 Task: Look for products in the category "First Aid & Outdoor Essentials" from Shikai only.
Action: Mouse pressed left at (275, 128)
Screenshot: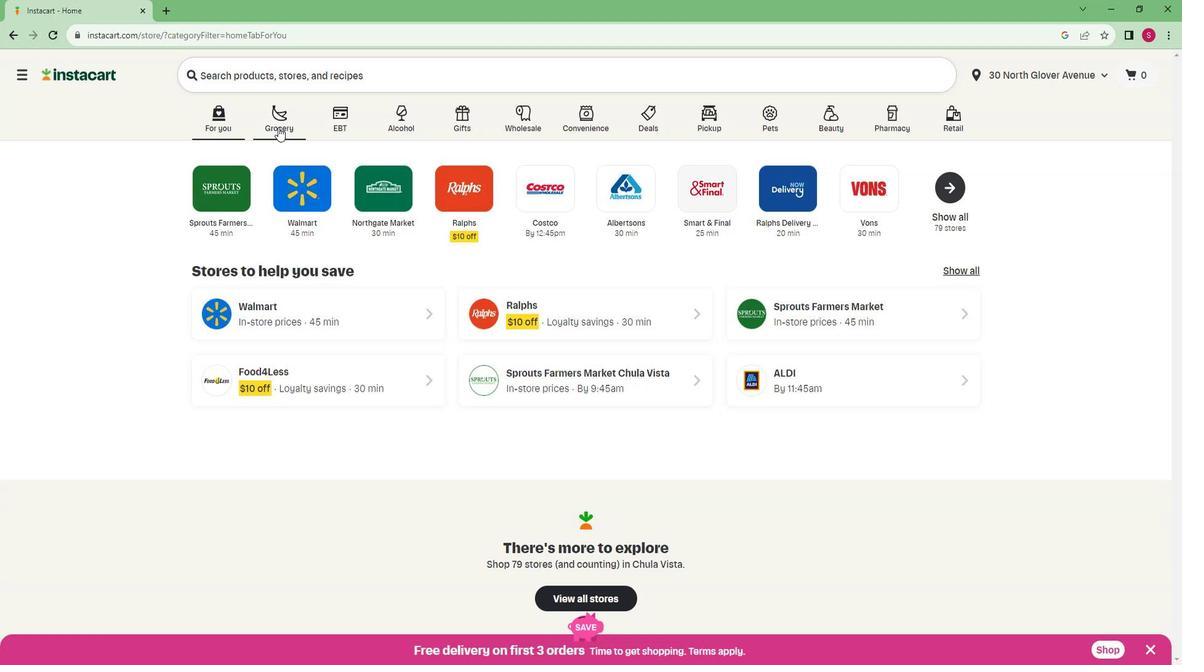 
Action: Mouse moved to (253, 344)
Screenshot: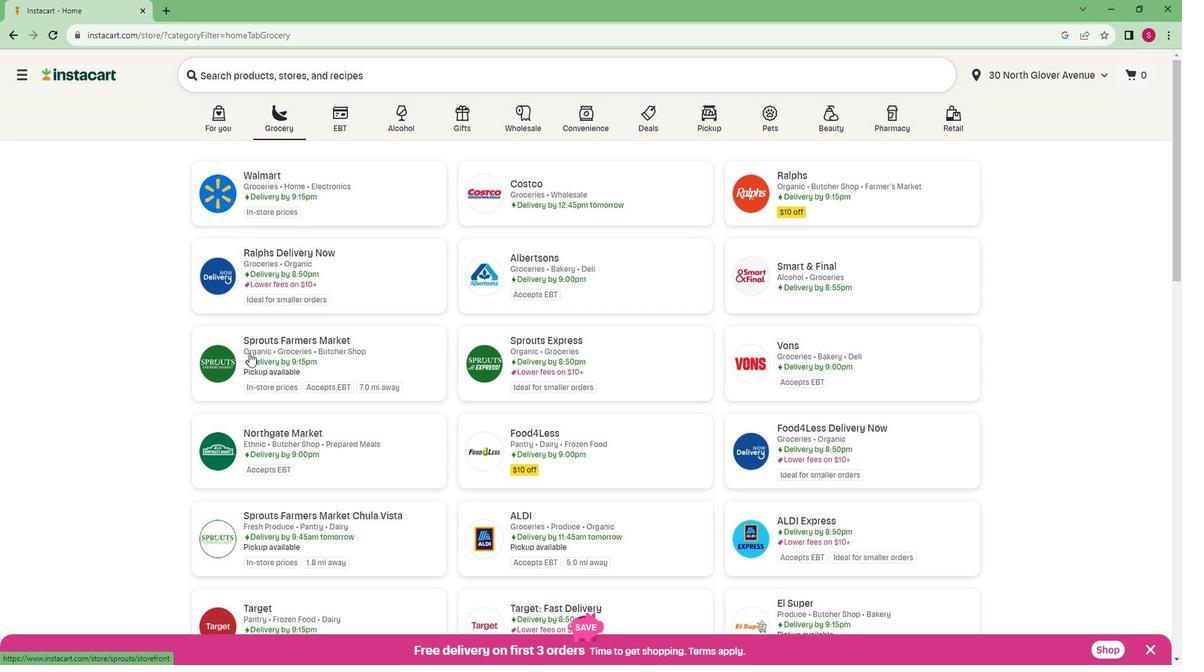 
Action: Mouse pressed left at (253, 344)
Screenshot: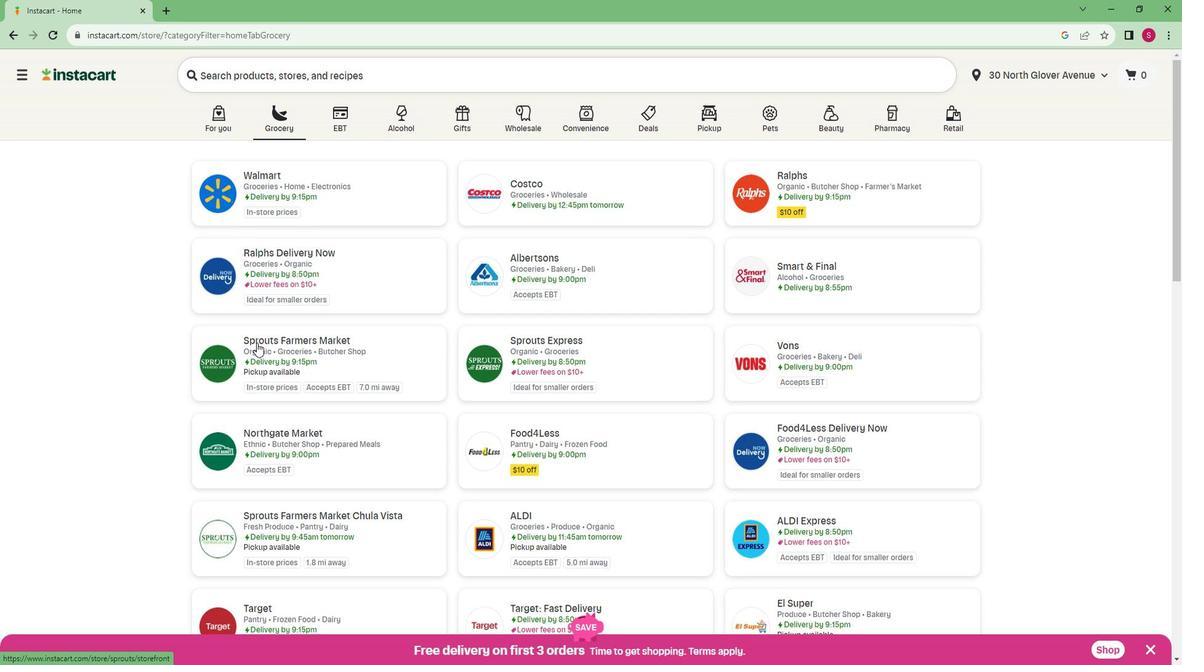 
Action: Mouse moved to (60, 485)
Screenshot: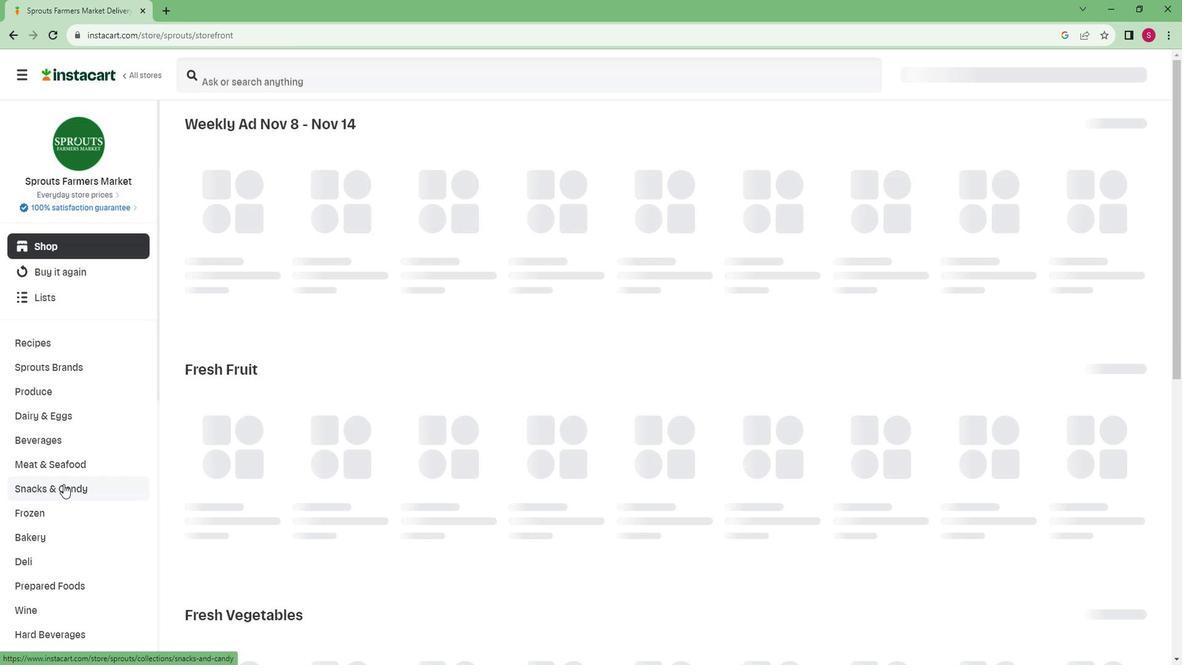 
Action: Mouse scrolled (60, 485) with delta (0, 0)
Screenshot: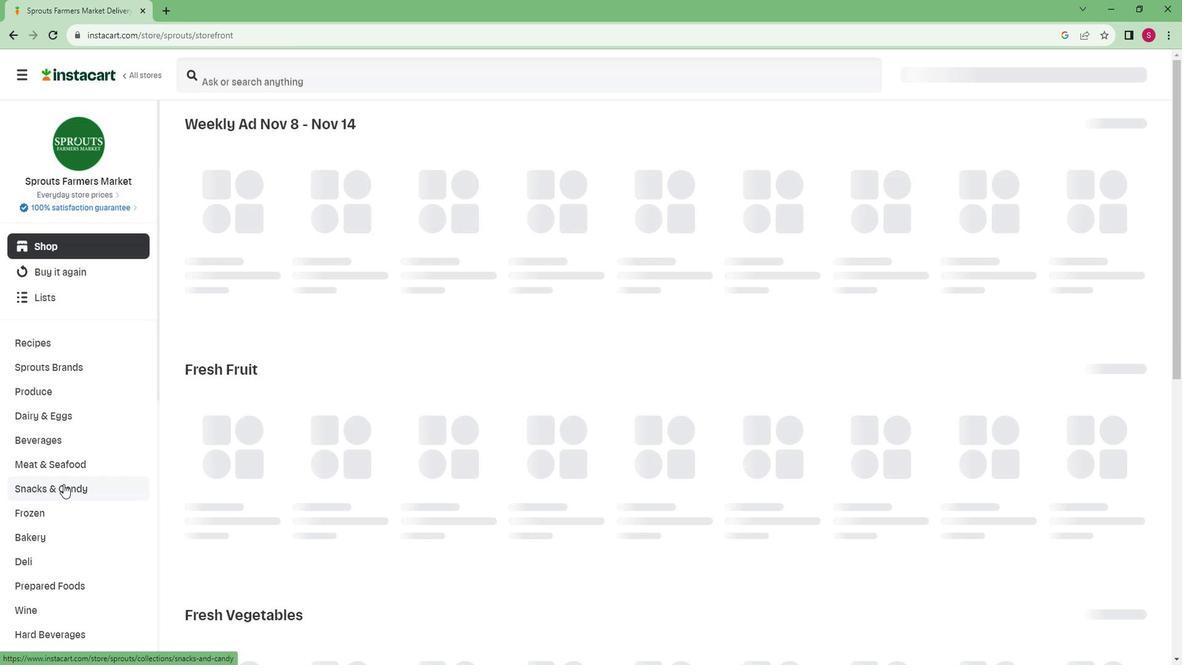 
Action: Mouse scrolled (60, 485) with delta (0, 0)
Screenshot: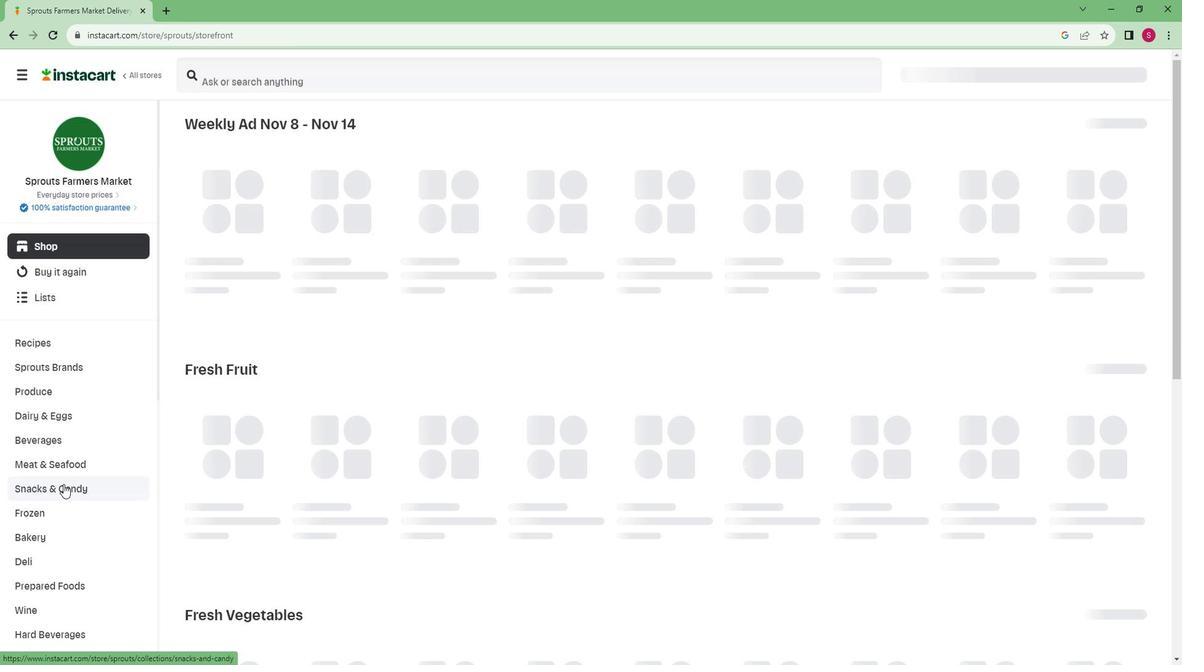 
Action: Mouse scrolled (60, 485) with delta (0, 0)
Screenshot: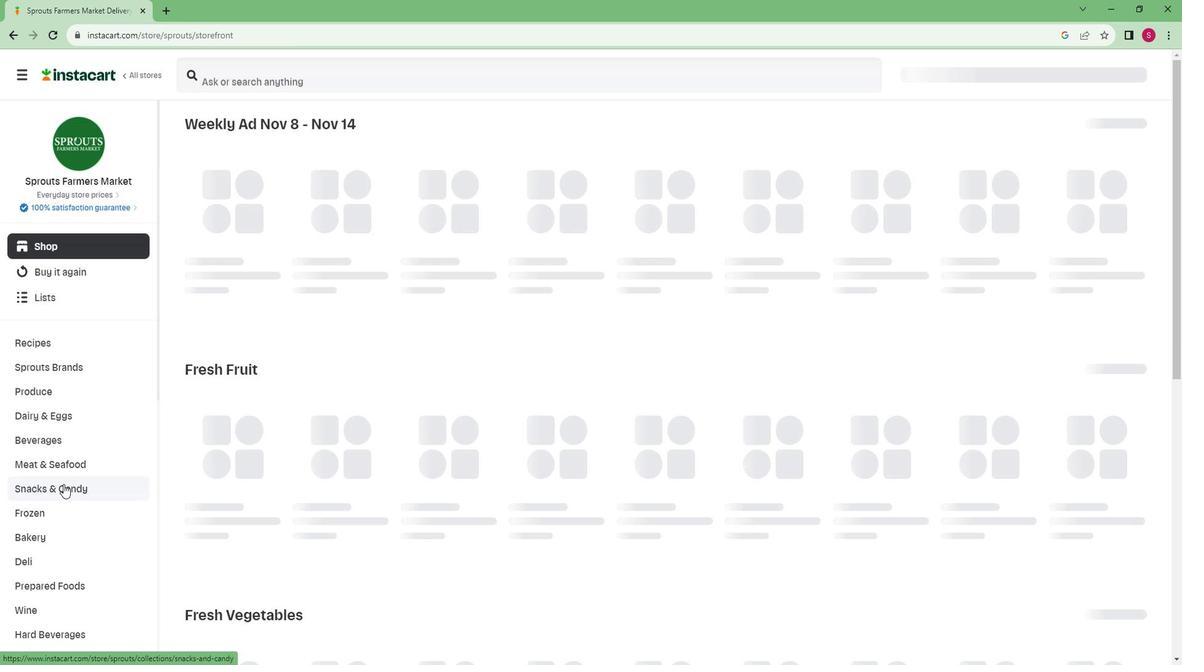 
Action: Mouse scrolled (60, 485) with delta (0, 0)
Screenshot: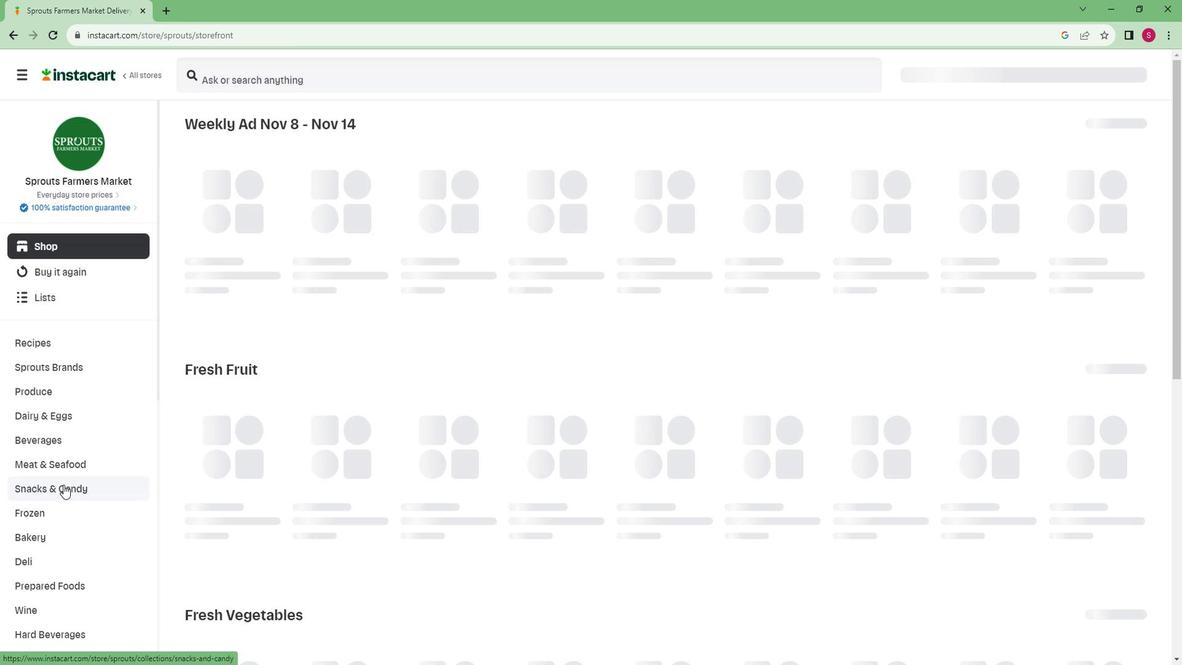 
Action: Mouse scrolled (60, 485) with delta (0, 0)
Screenshot: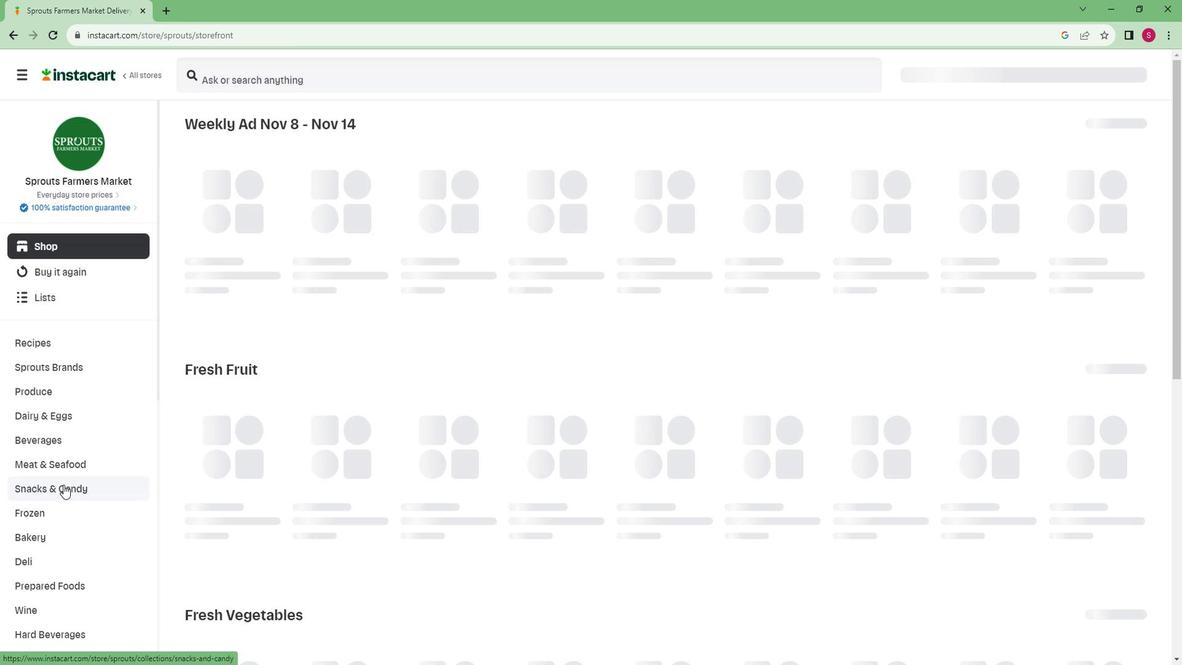 
Action: Mouse scrolled (60, 485) with delta (0, 0)
Screenshot: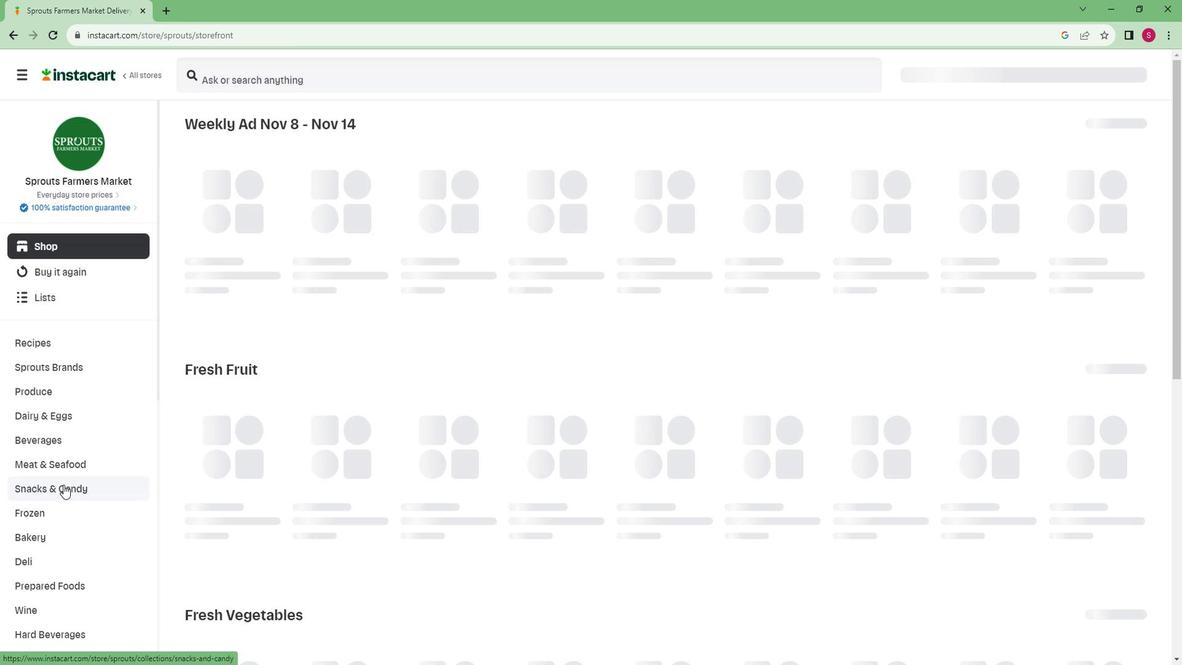 
Action: Mouse moved to (60, 483)
Screenshot: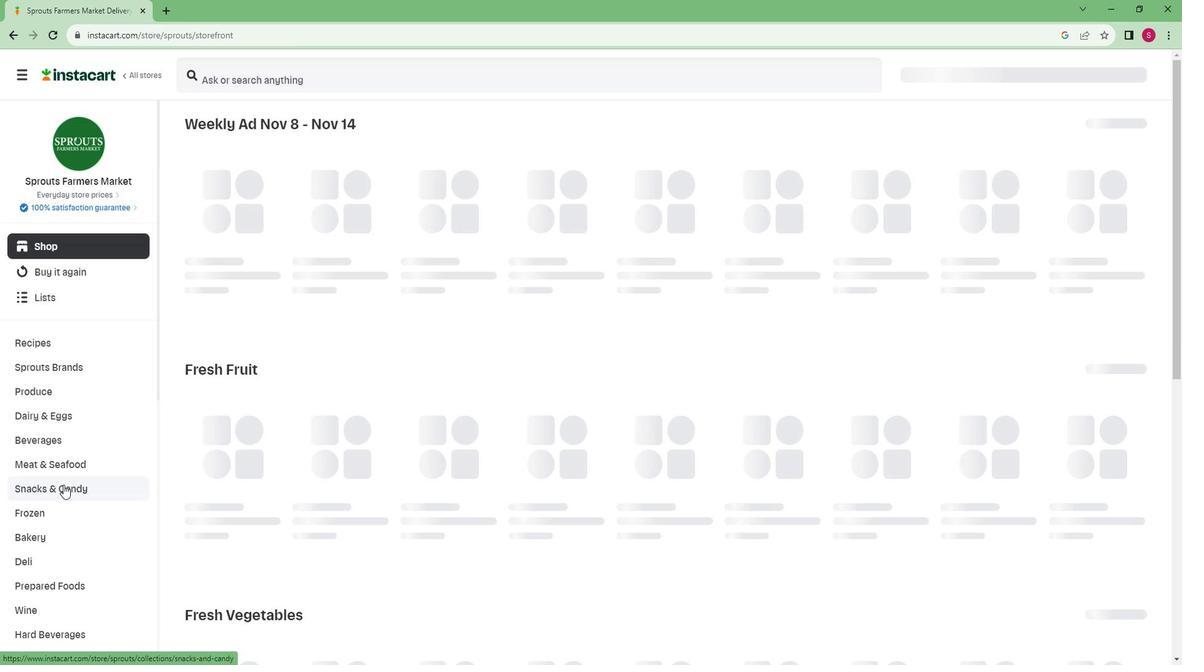 
Action: Mouse scrolled (60, 482) with delta (0, 0)
Screenshot: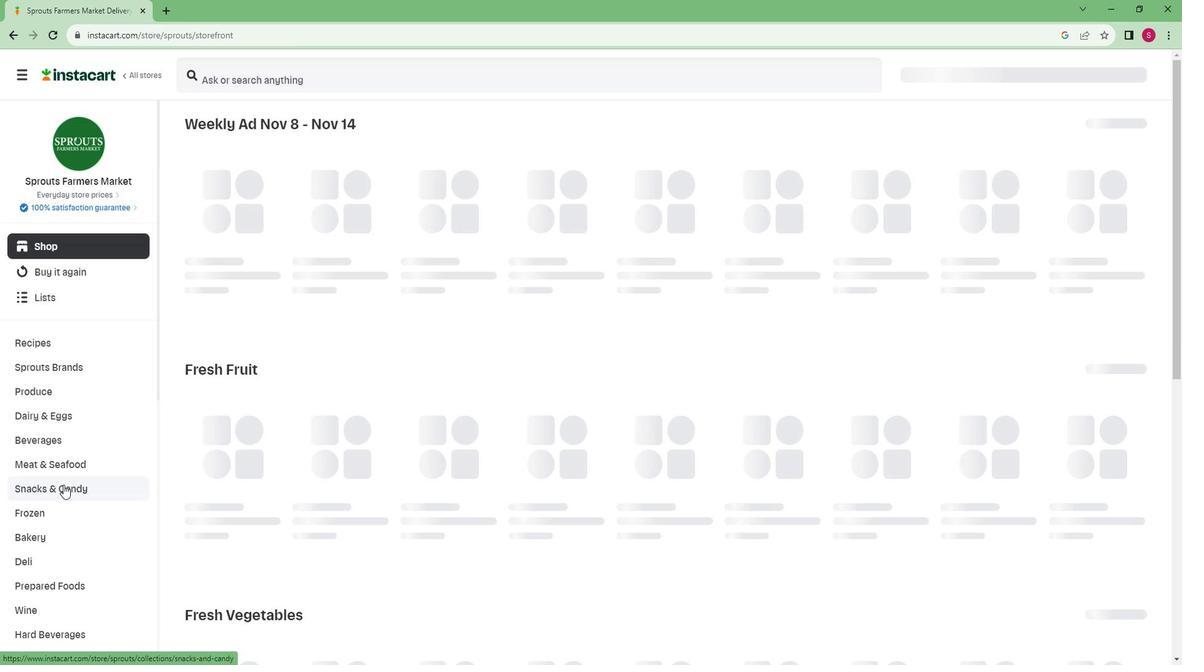 
Action: Mouse moved to (67, 471)
Screenshot: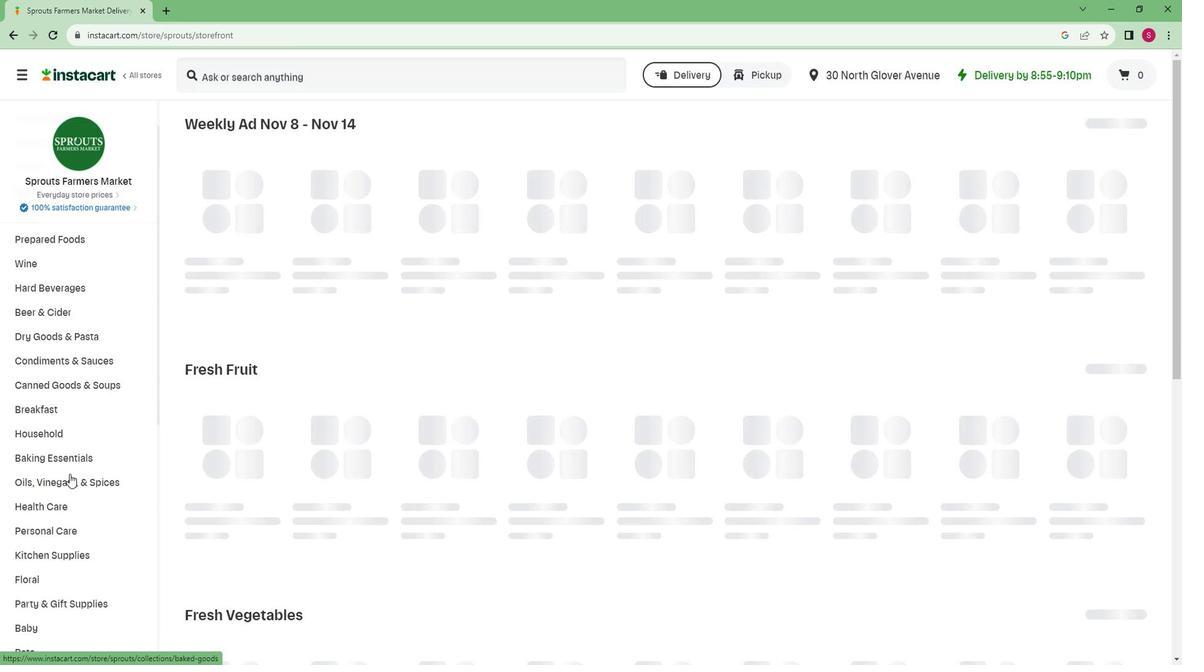 
Action: Mouse scrolled (67, 471) with delta (0, 0)
Screenshot: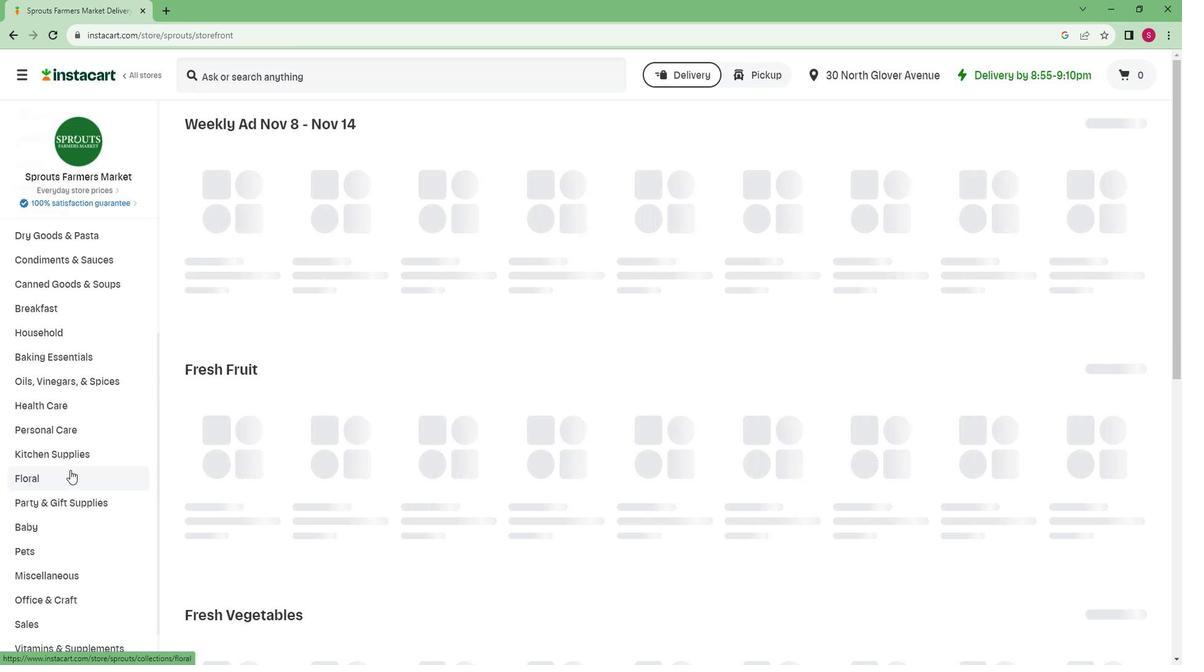 
Action: Mouse scrolled (67, 471) with delta (0, 0)
Screenshot: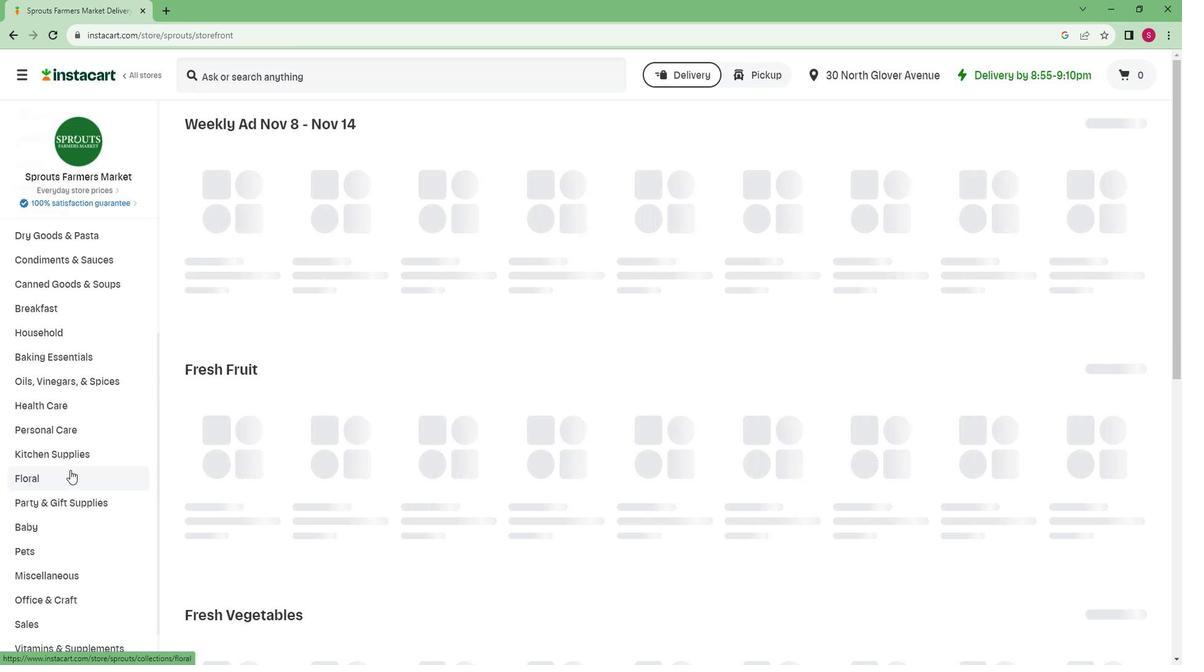 
Action: Mouse scrolled (67, 470) with delta (0, -1)
Screenshot: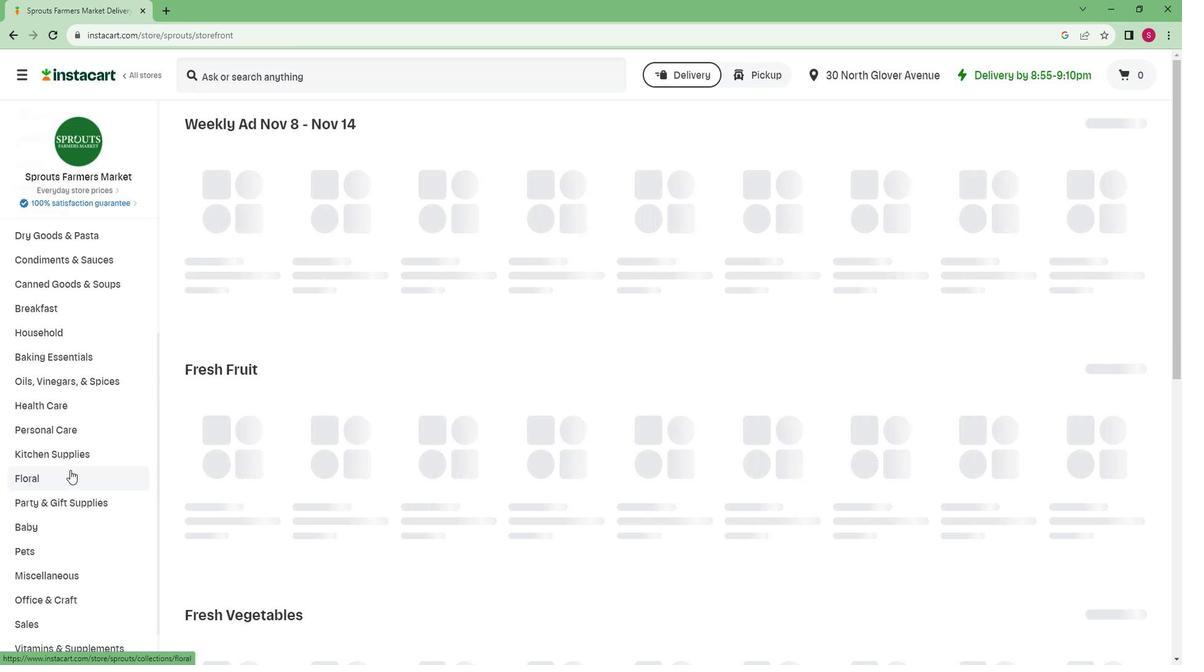 
Action: Mouse moved to (67, 468)
Screenshot: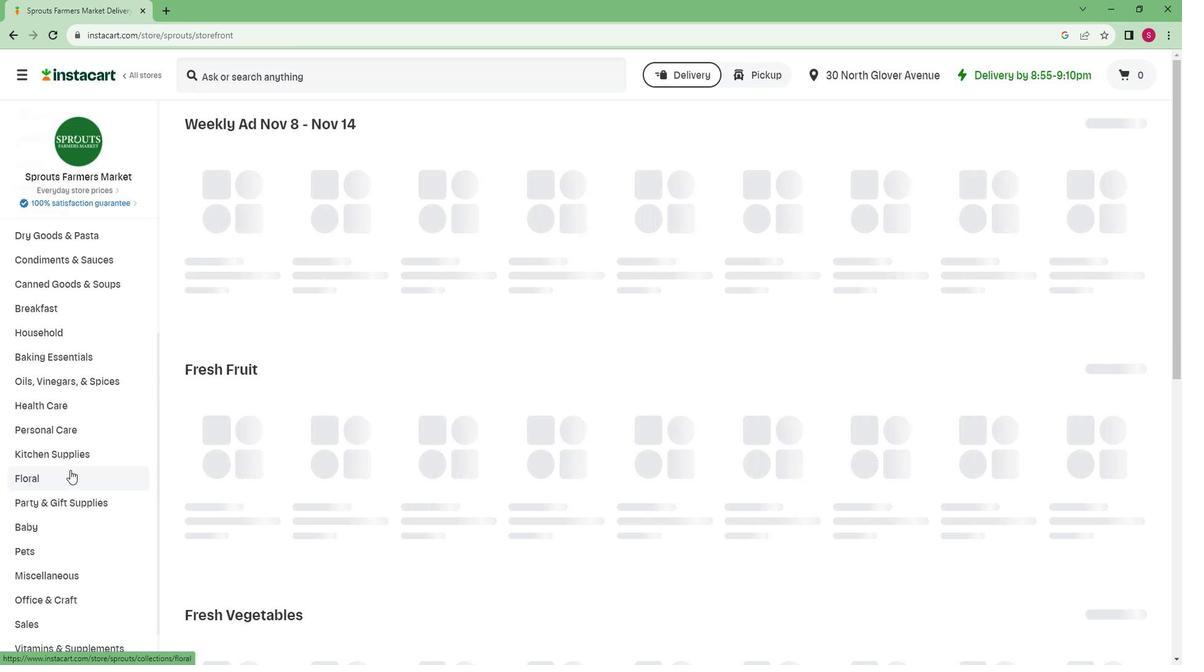 
Action: Mouse scrolled (67, 467) with delta (0, 0)
Screenshot: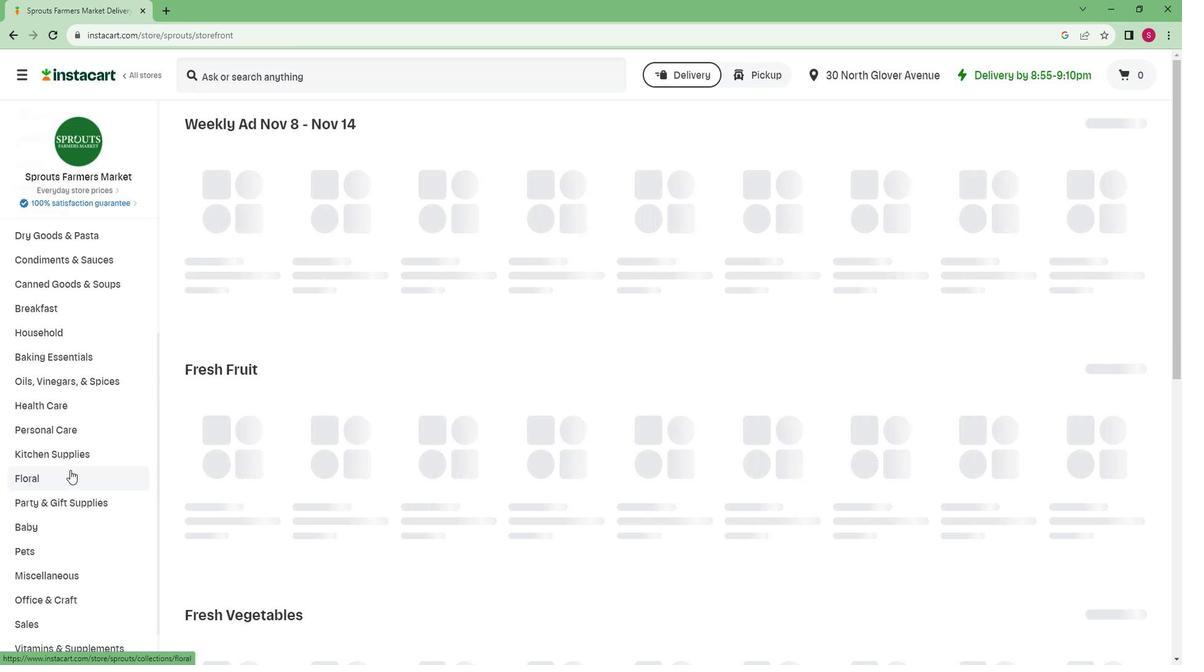 
Action: Mouse moved to (32, 620)
Screenshot: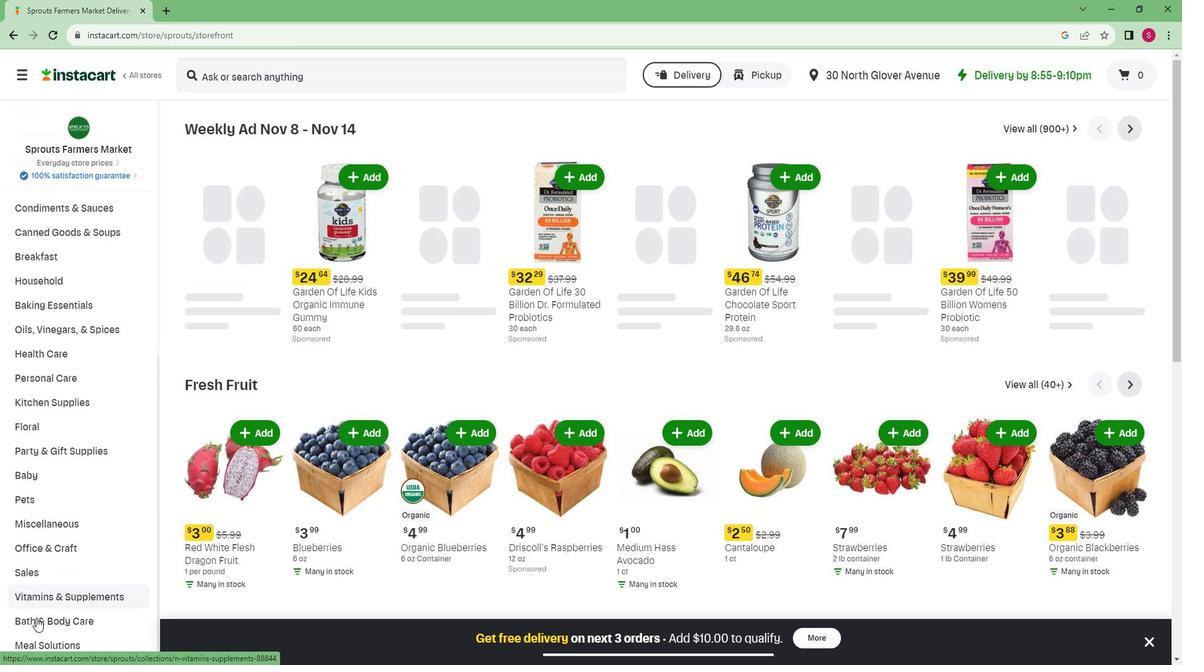 
Action: Mouse pressed left at (32, 620)
Screenshot: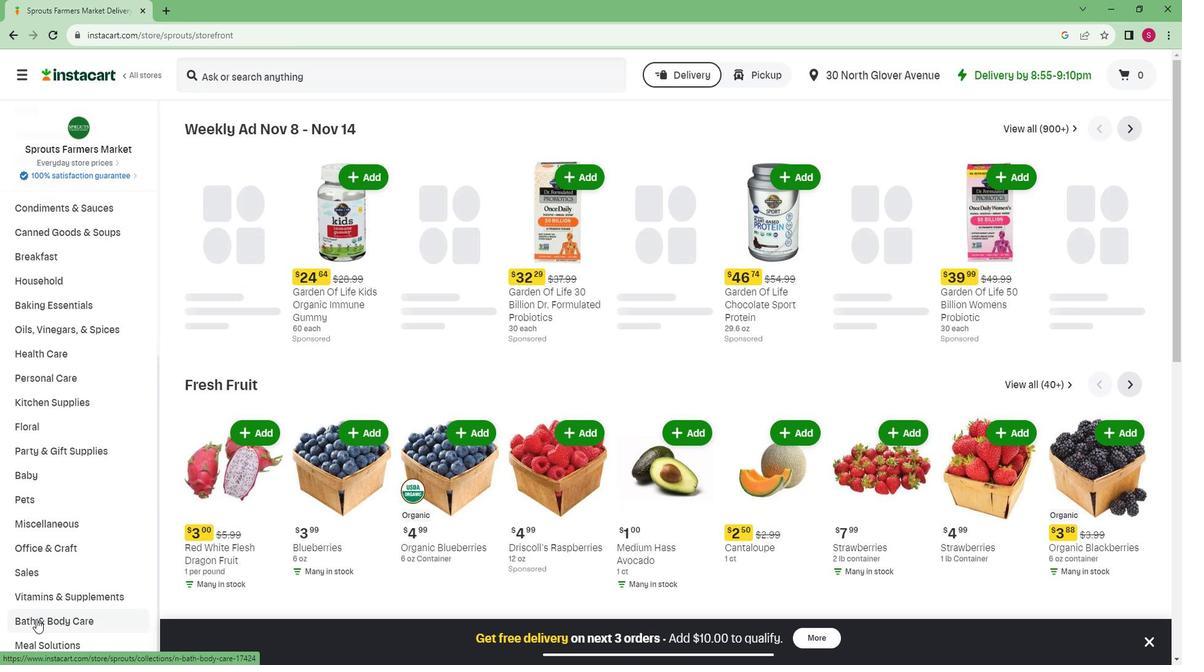 
Action: Mouse moved to (31, 594)
Screenshot: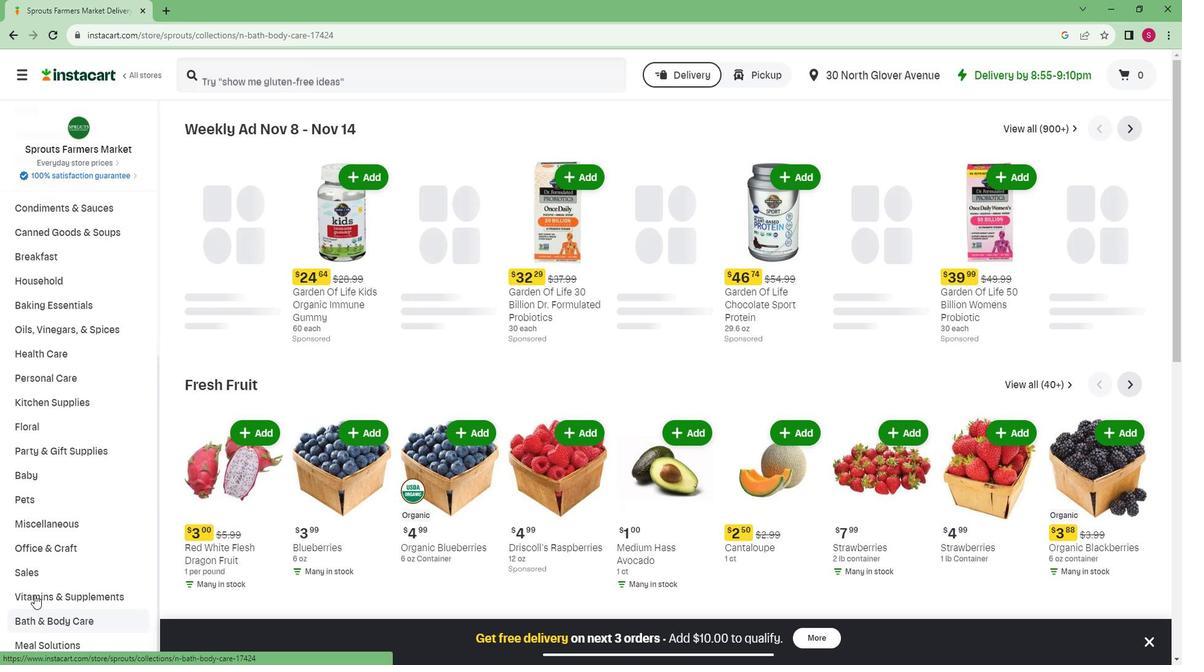 
Action: Mouse scrolled (31, 594) with delta (0, 0)
Screenshot: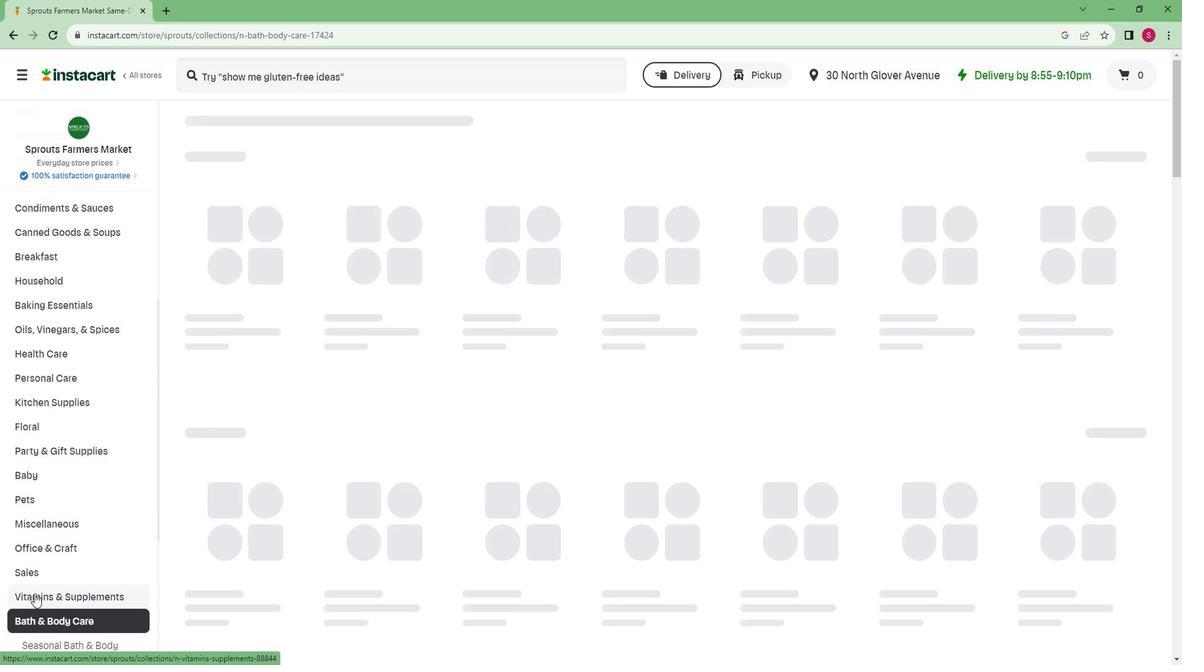 
Action: Mouse scrolled (31, 594) with delta (0, 0)
Screenshot: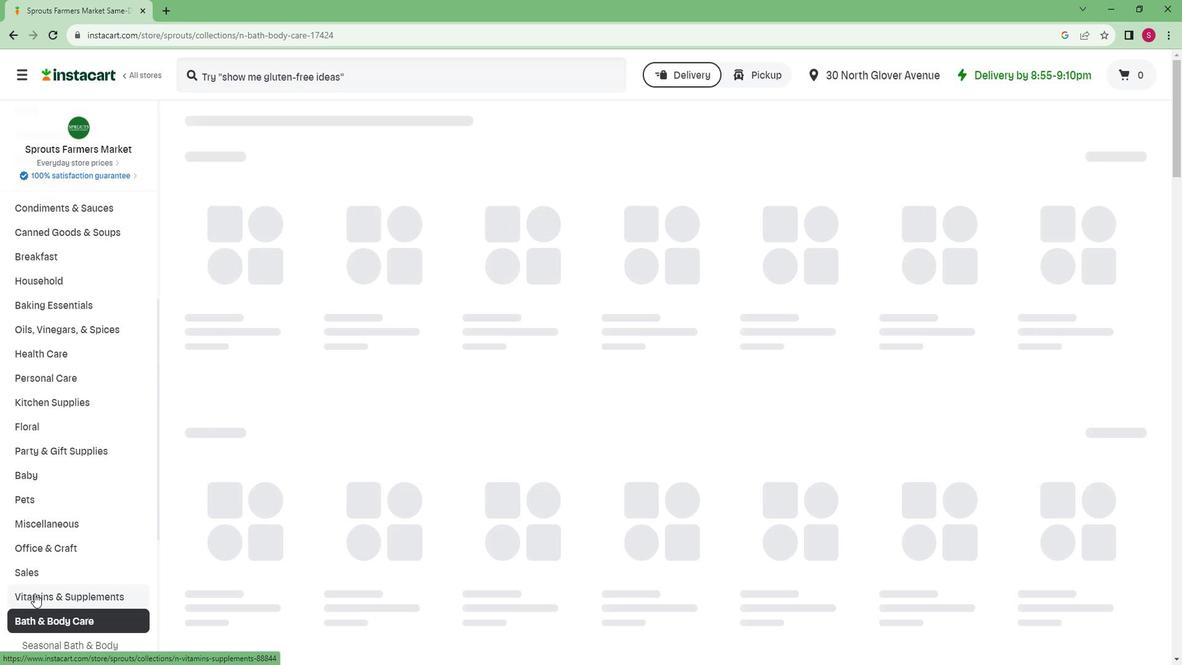 
Action: Mouse scrolled (31, 594) with delta (0, 0)
Screenshot: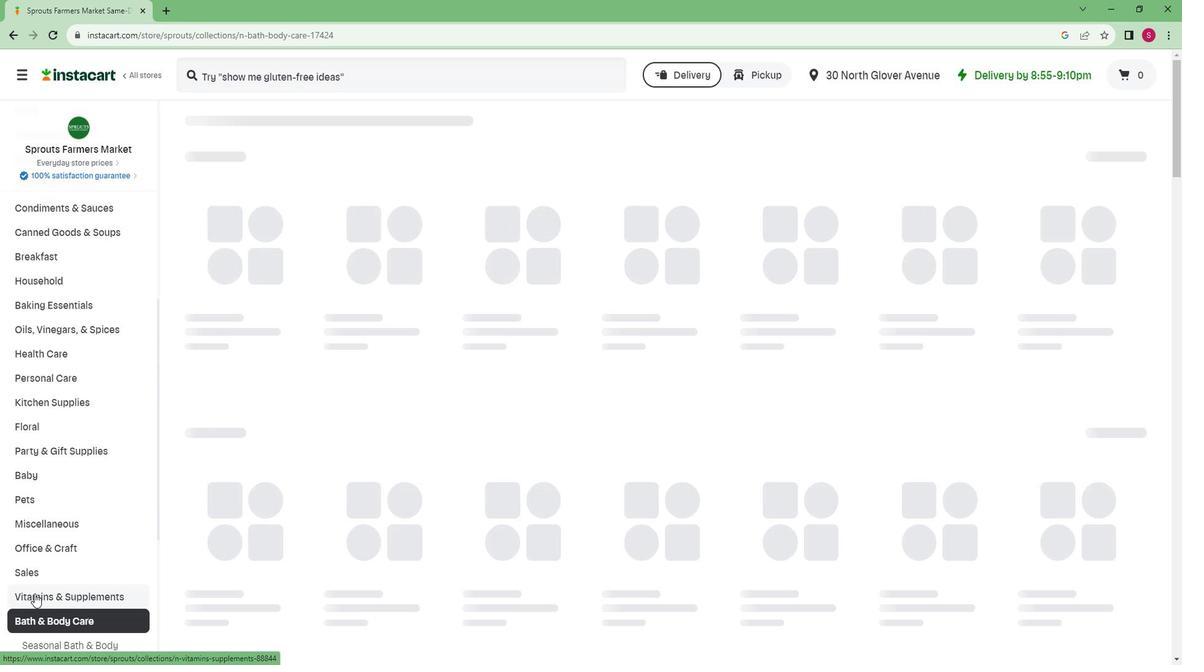 
Action: Mouse scrolled (31, 594) with delta (0, 0)
Screenshot: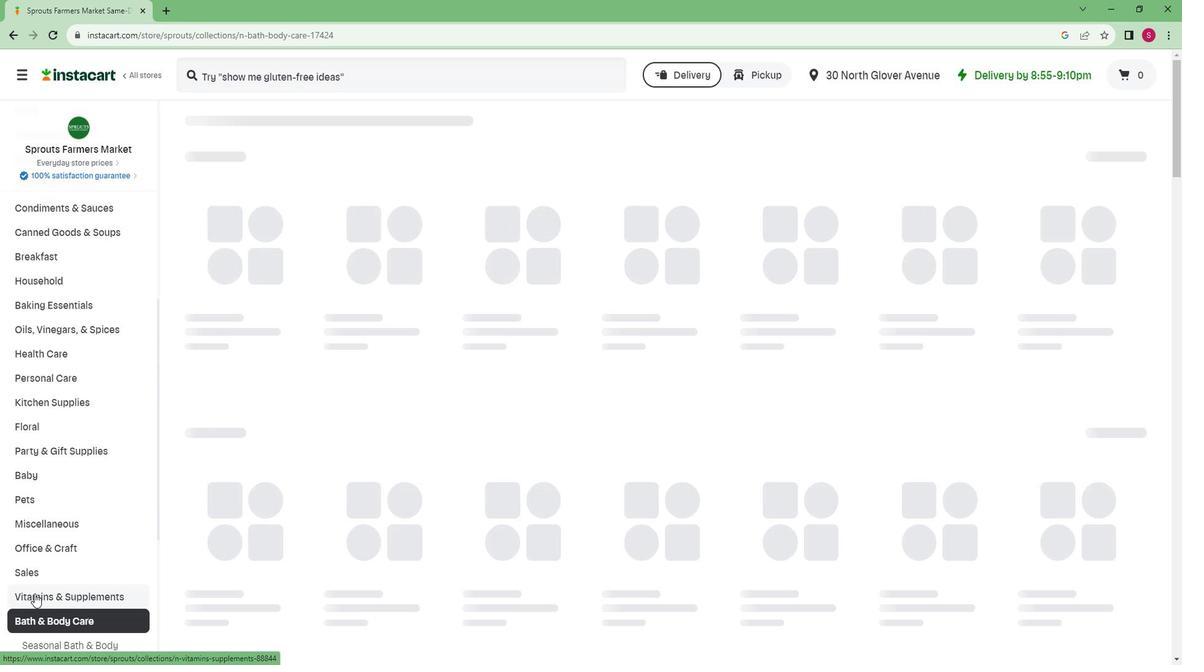 
Action: Mouse moved to (31, 593)
Screenshot: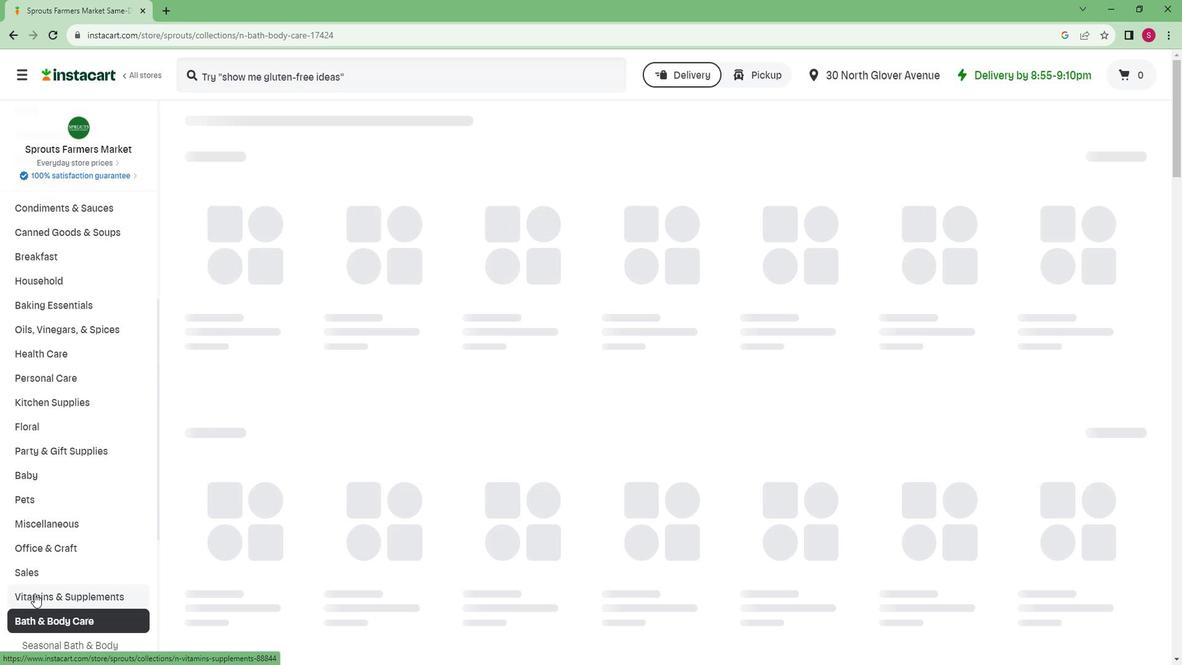 
Action: Mouse scrolled (31, 593) with delta (0, 0)
Screenshot: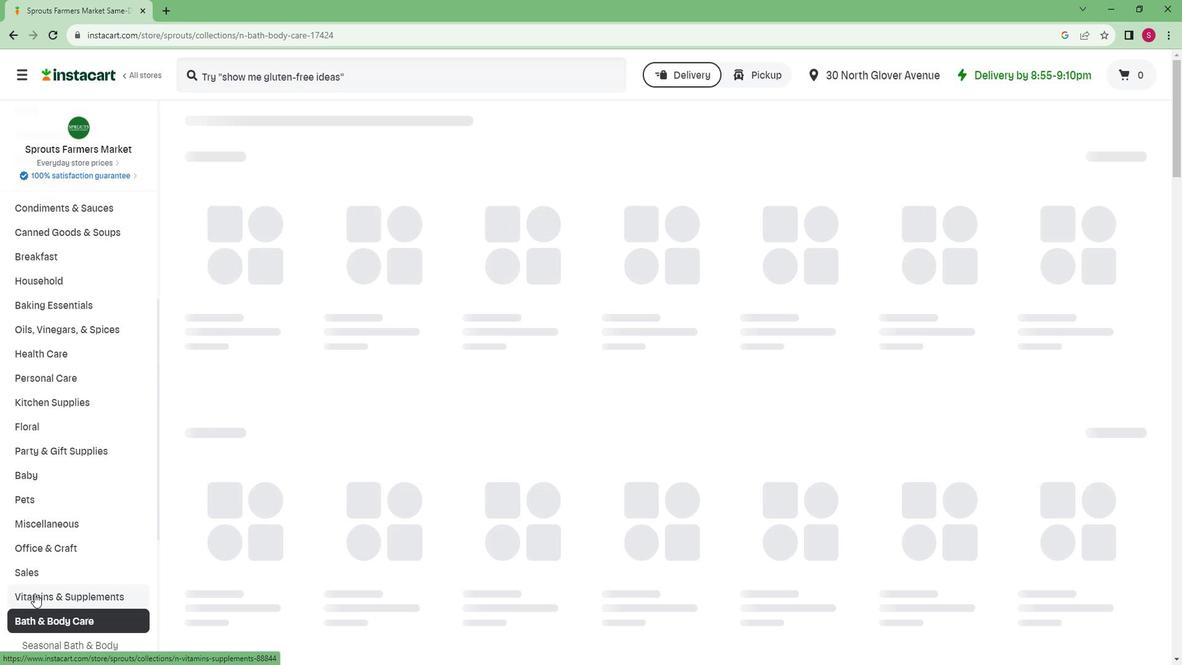 
Action: Mouse moved to (58, 553)
Screenshot: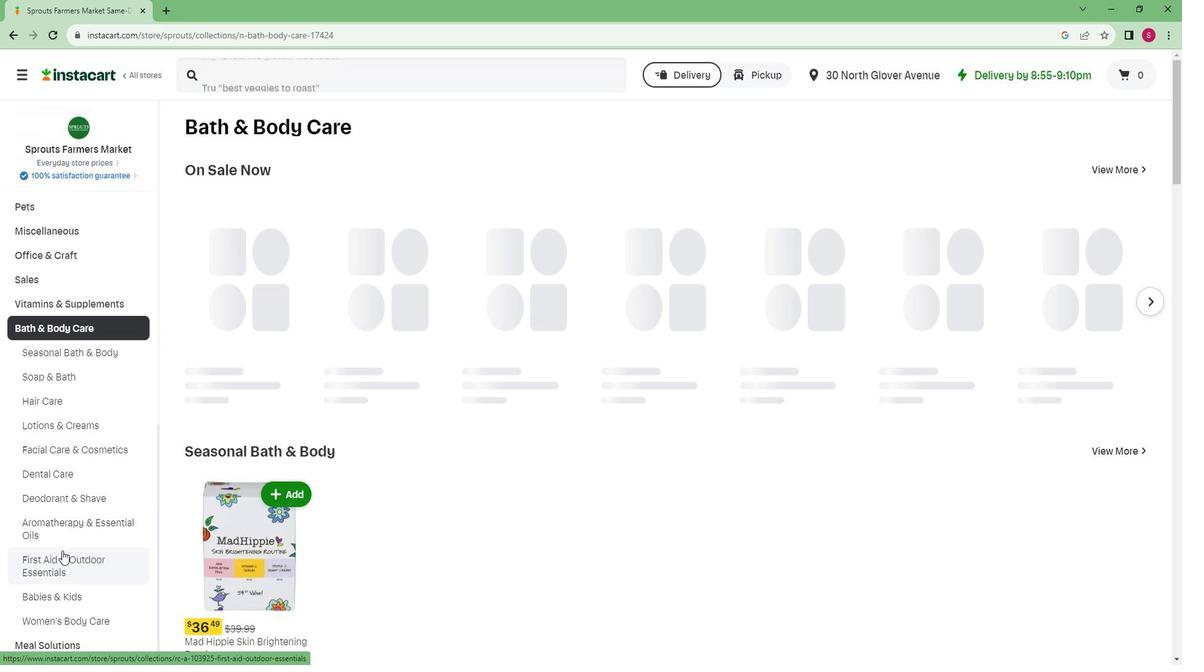 
Action: Mouse pressed left at (58, 553)
Screenshot: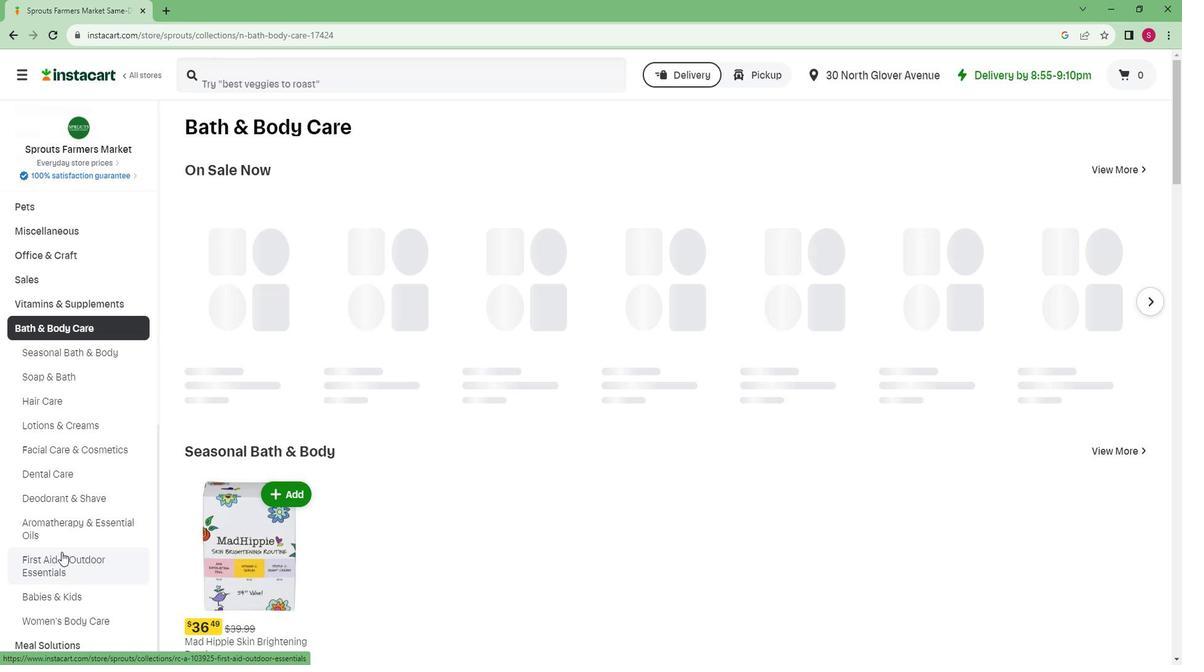 
Action: Mouse moved to (287, 177)
Screenshot: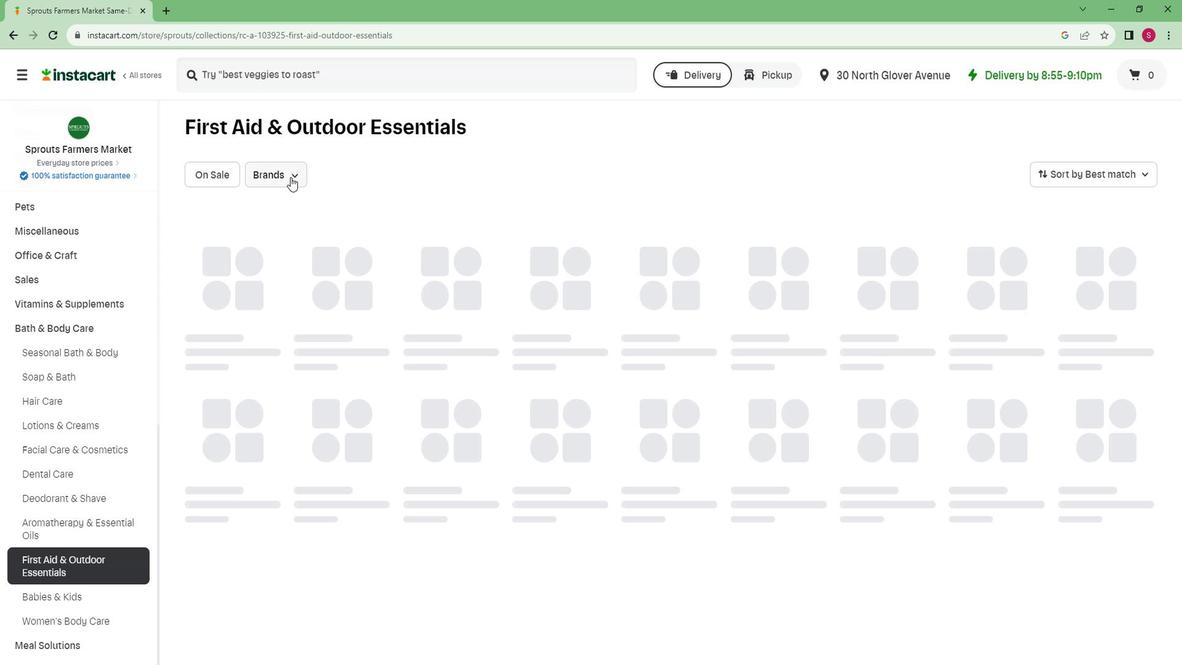 
Action: Mouse pressed left at (287, 177)
Screenshot: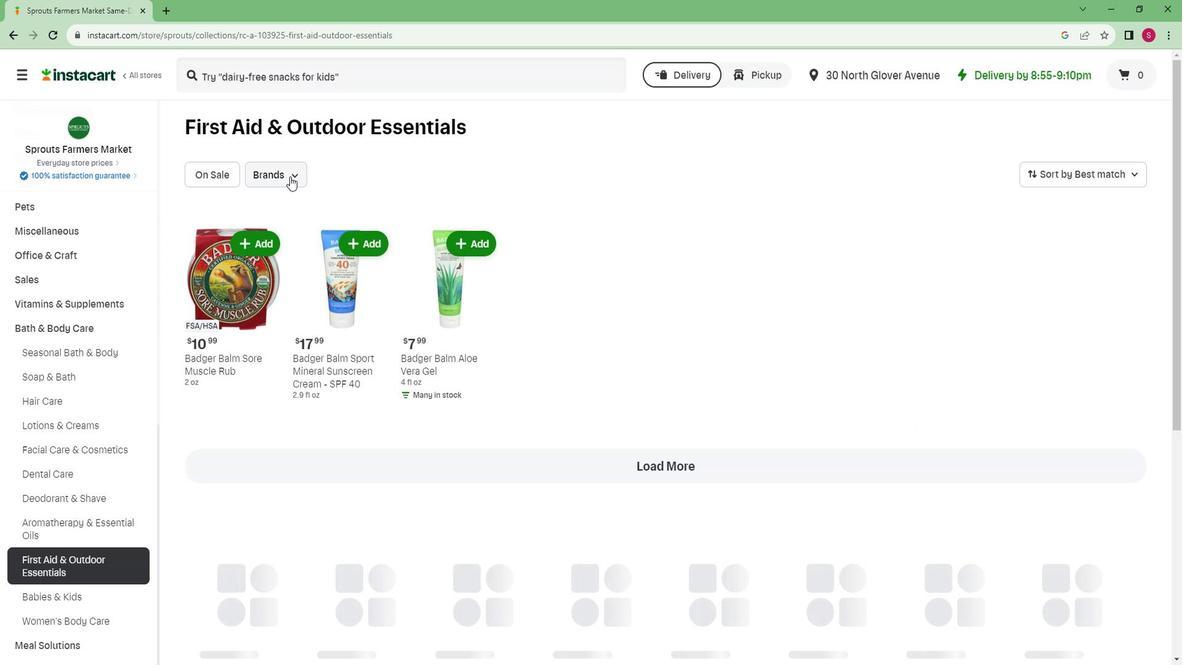 
Action: Mouse moved to (276, 307)
Screenshot: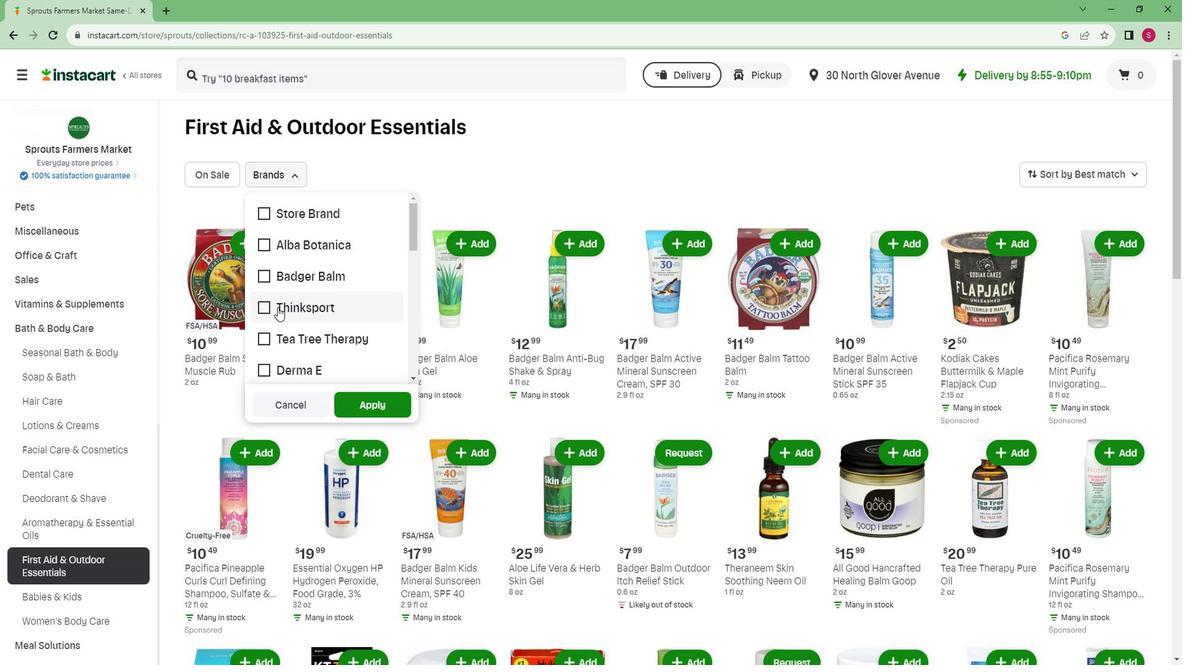 
Action: Mouse scrolled (276, 307) with delta (0, 0)
Screenshot: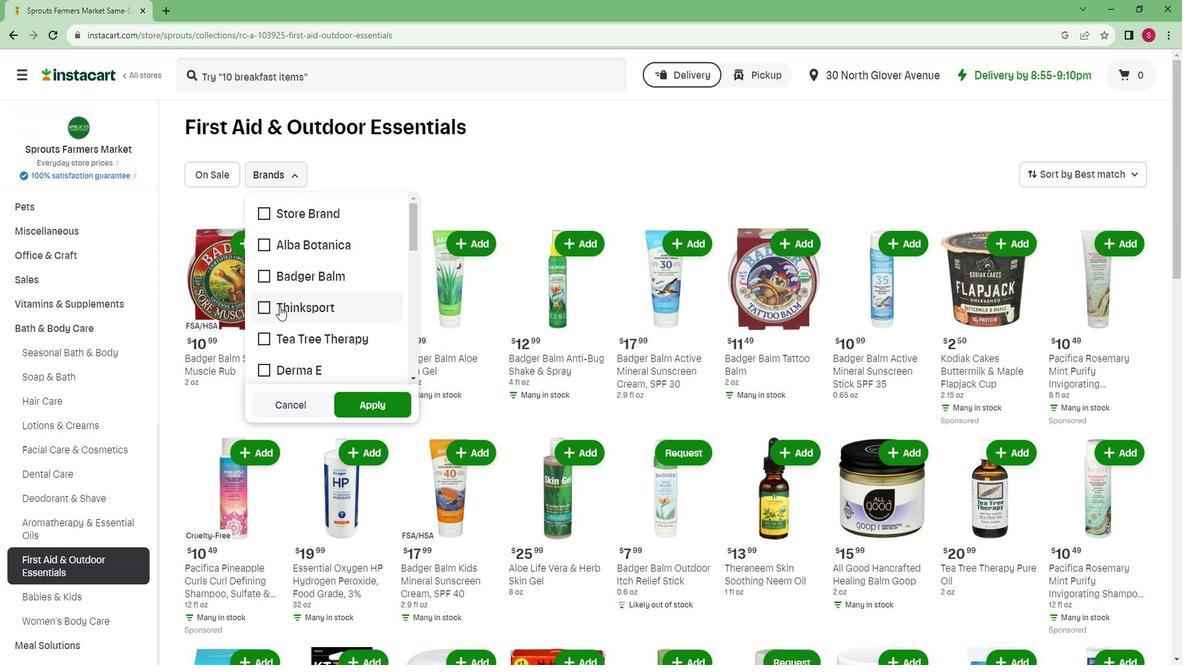 
Action: Mouse scrolled (276, 307) with delta (0, 0)
Screenshot: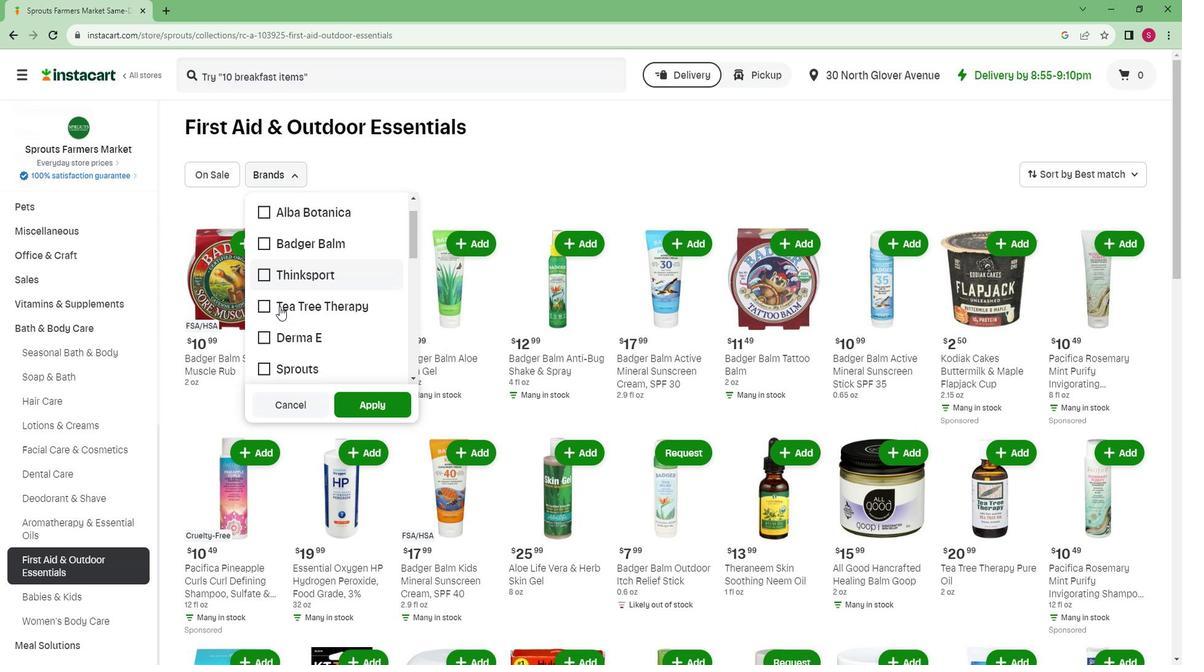
Action: Mouse scrolled (276, 307) with delta (0, 0)
Screenshot: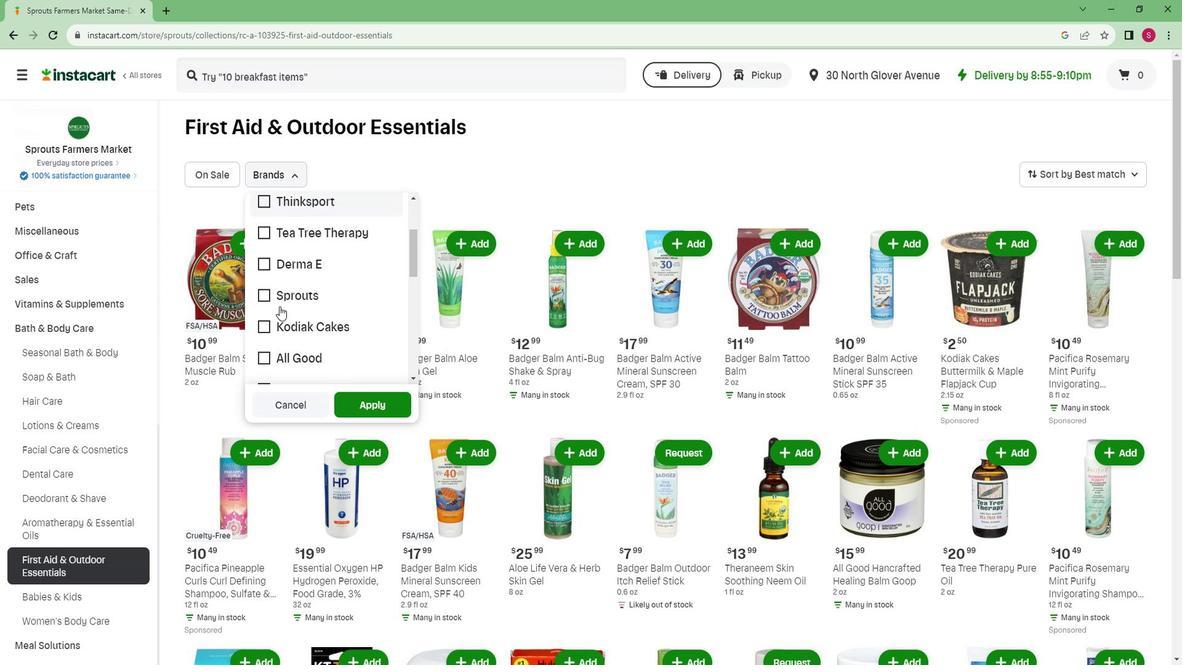 
Action: Mouse scrolled (276, 307) with delta (0, 0)
Screenshot: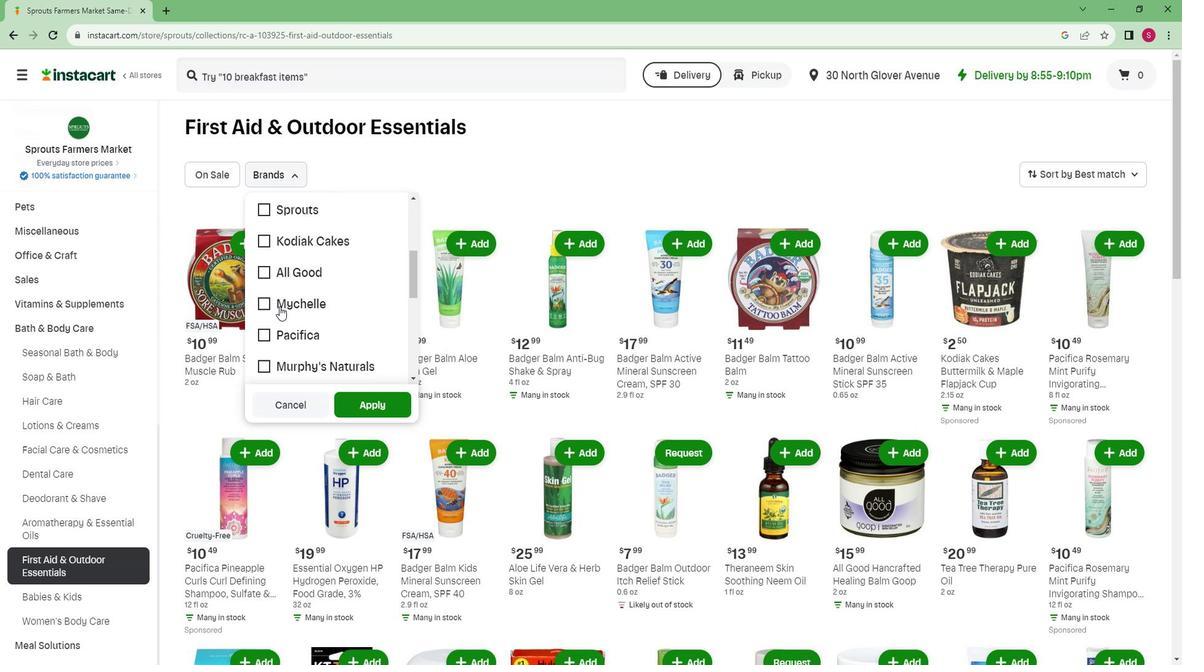 
Action: Mouse scrolled (276, 307) with delta (0, 0)
Screenshot: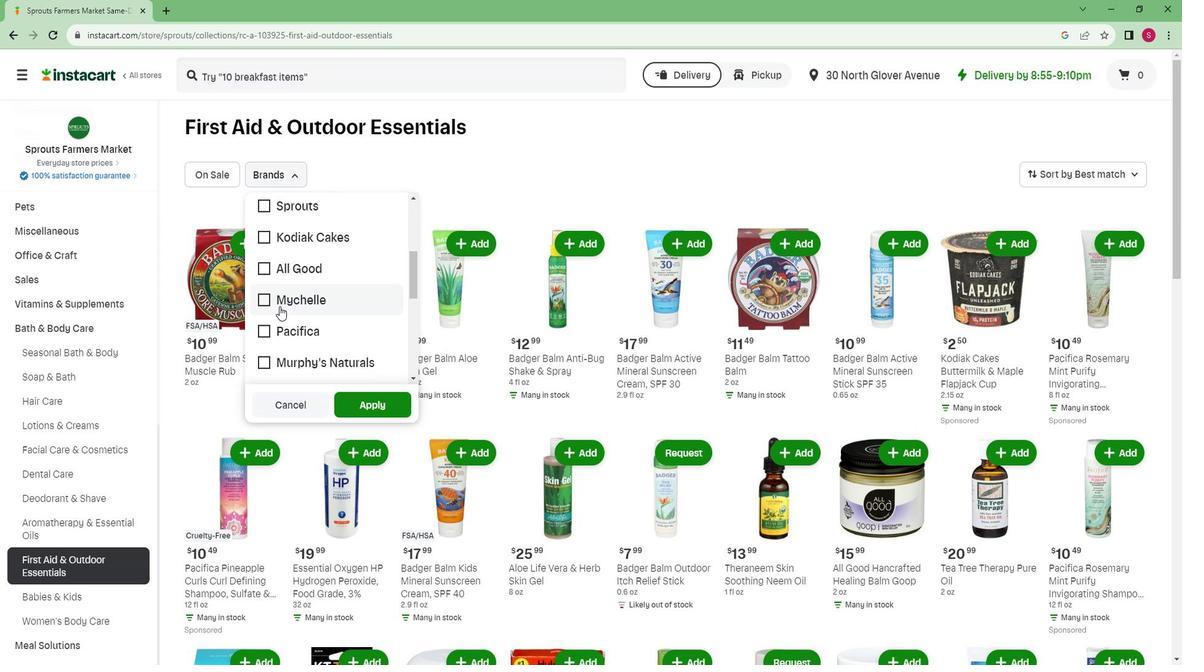 
Action: Mouse scrolled (276, 307) with delta (0, 0)
Screenshot: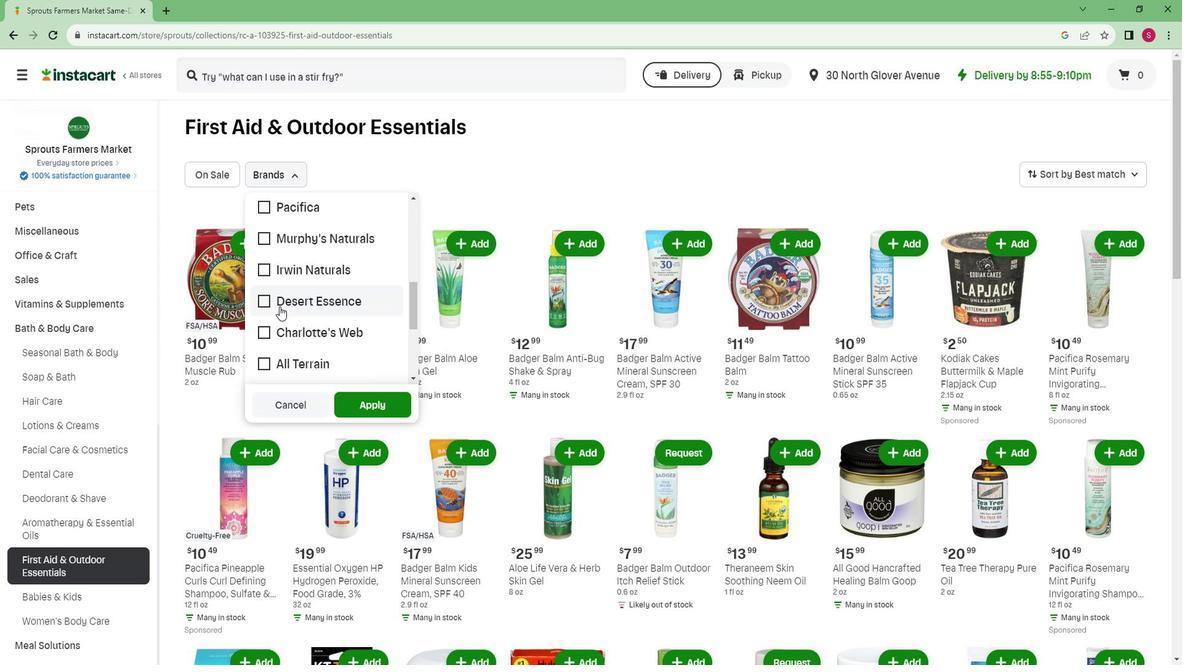 
Action: Mouse scrolled (276, 307) with delta (0, 0)
Screenshot: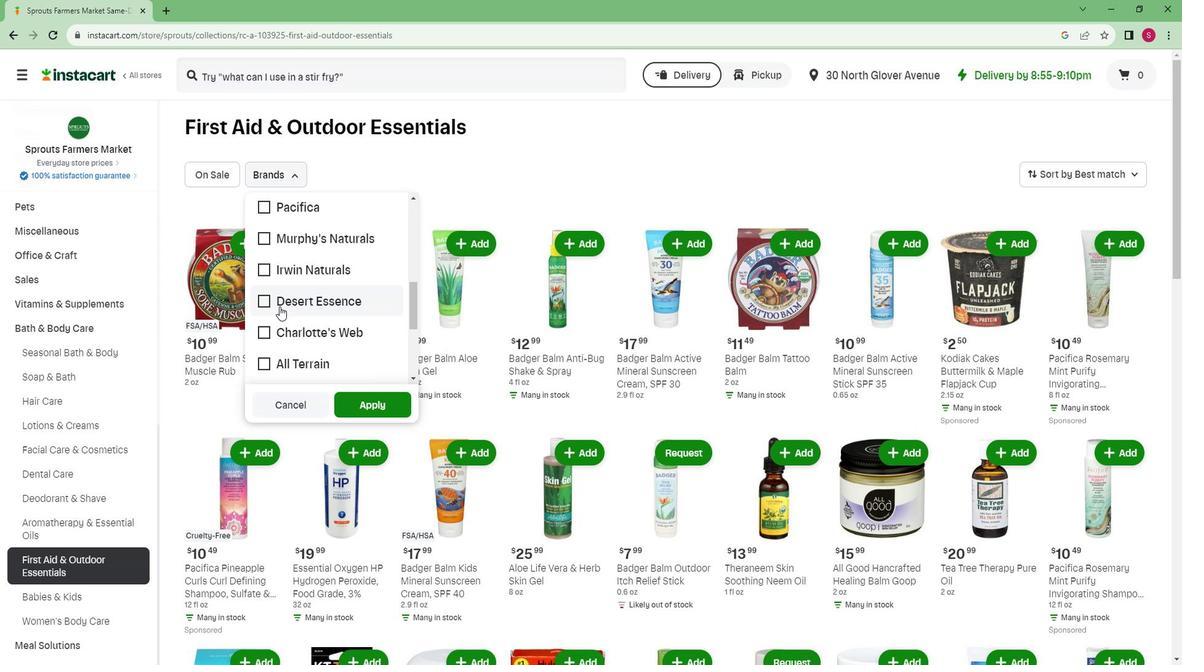 
Action: Mouse scrolled (276, 307) with delta (0, 0)
Screenshot: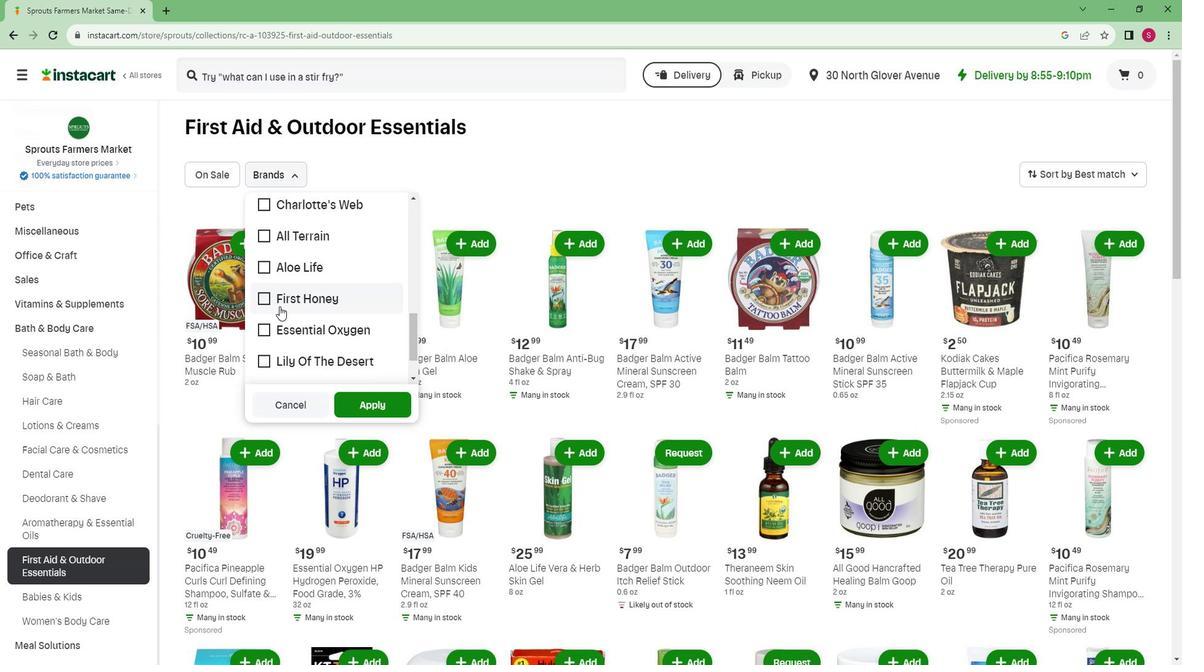 
Action: Mouse scrolled (276, 307) with delta (0, 0)
Screenshot: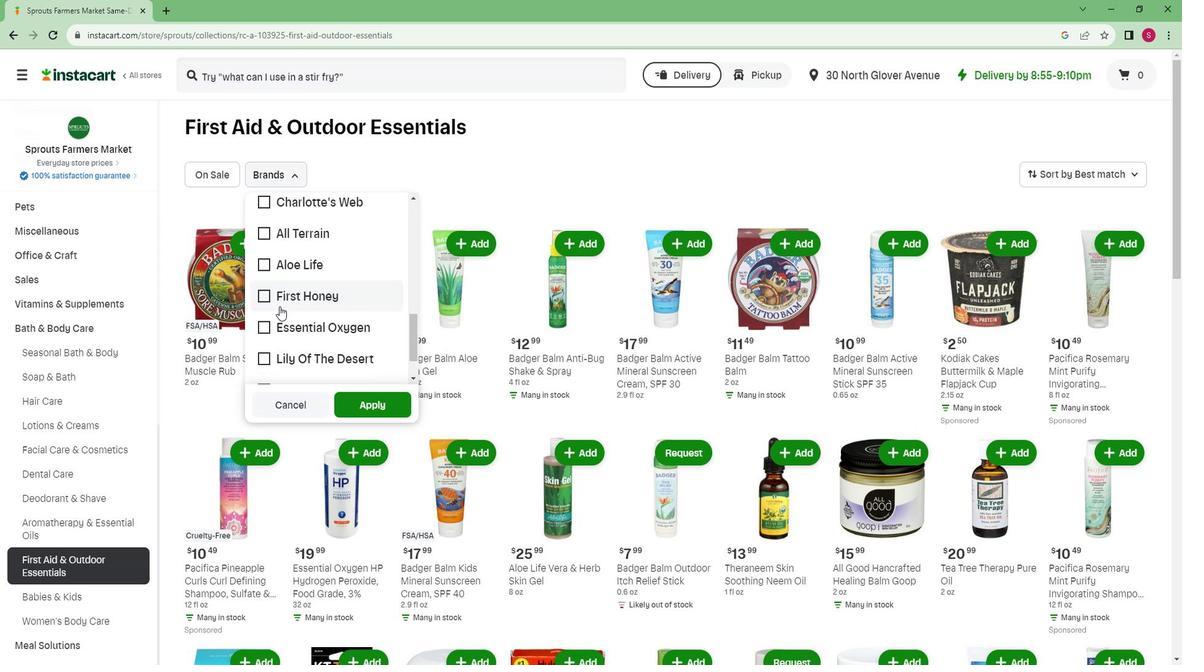
Action: Mouse scrolled (276, 307) with delta (0, 0)
Screenshot: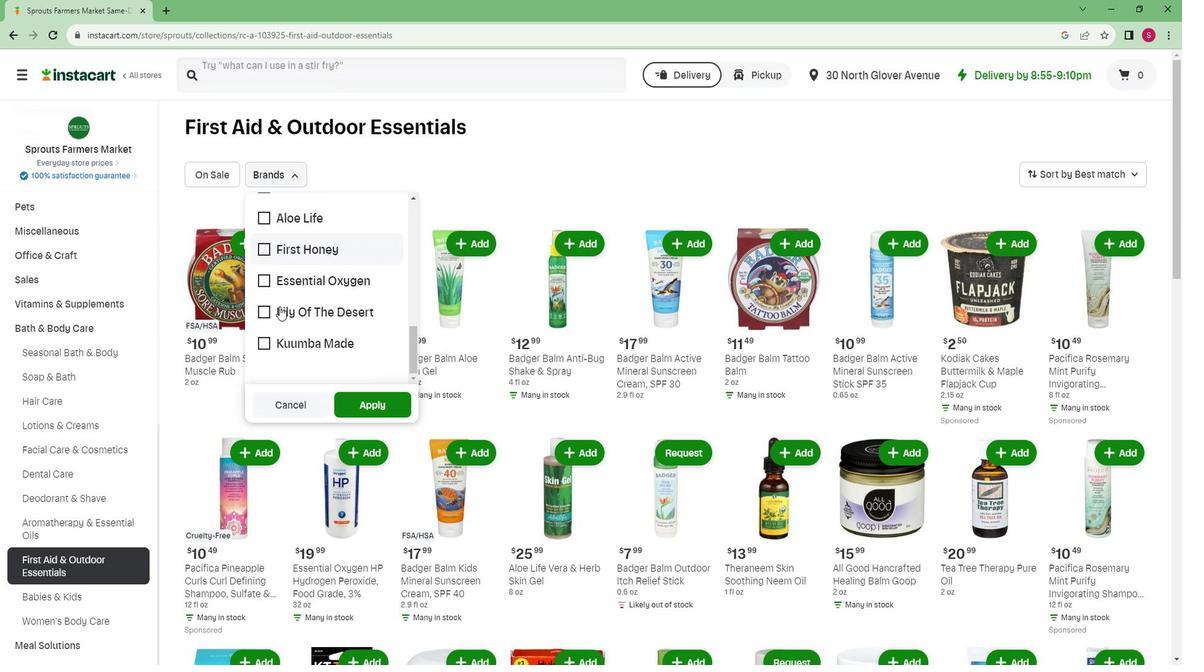 
